 Task: Send an email with the signature Eduardo Lee with the subject 'Request for remote work' and the message 'Please let me know if you have any questions about the document.' from softage.1@softage.net to softage.3@softage.net and softage.4@softage.net with an attached document Brand_identity_guide.pdf
Action: Key pressed n
Screenshot: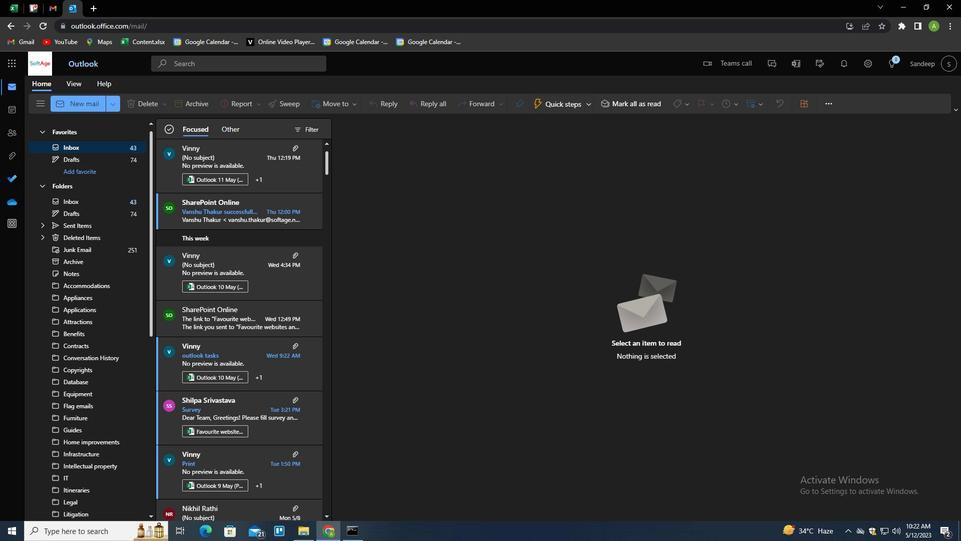 
Action: Mouse moved to (662, 106)
Screenshot: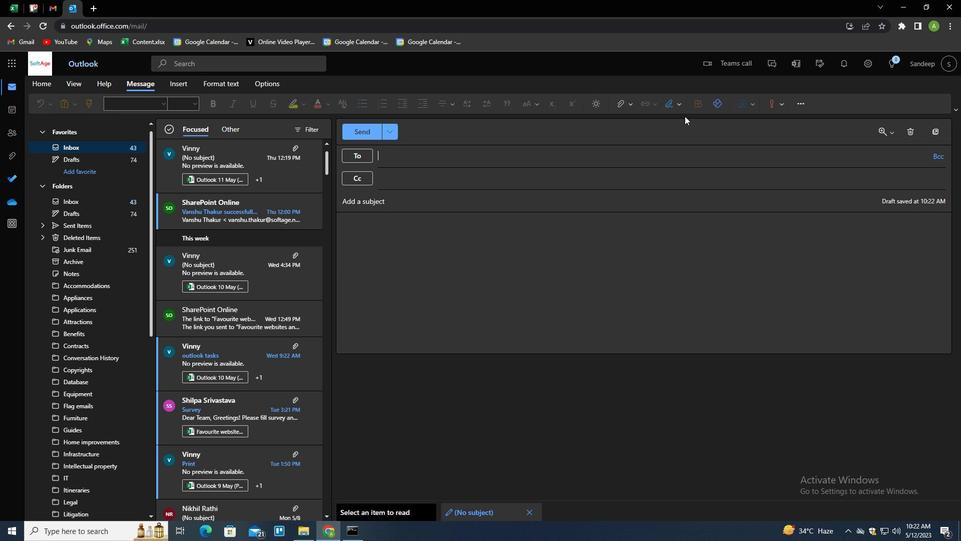 
Action: Mouse pressed left at (662, 106)
Screenshot: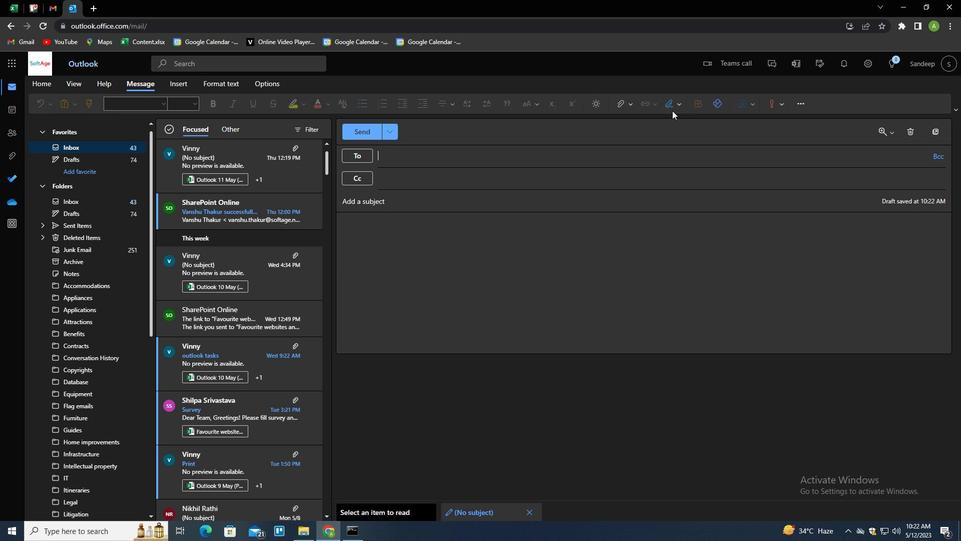 
Action: Mouse moved to (668, 123)
Screenshot: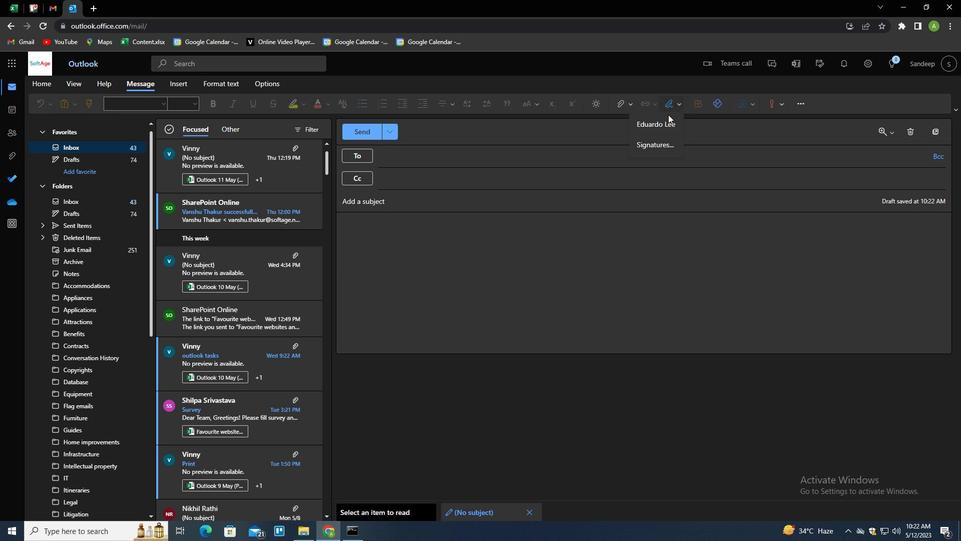 
Action: Mouse pressed left at (668, 123)
Screenshot: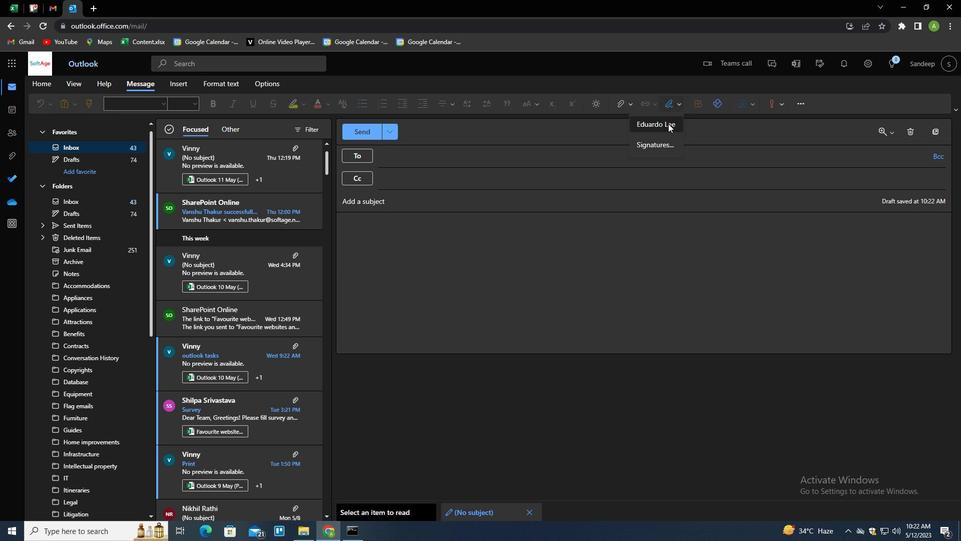
Action: Mouse moved to (443, 203)
Screenshot: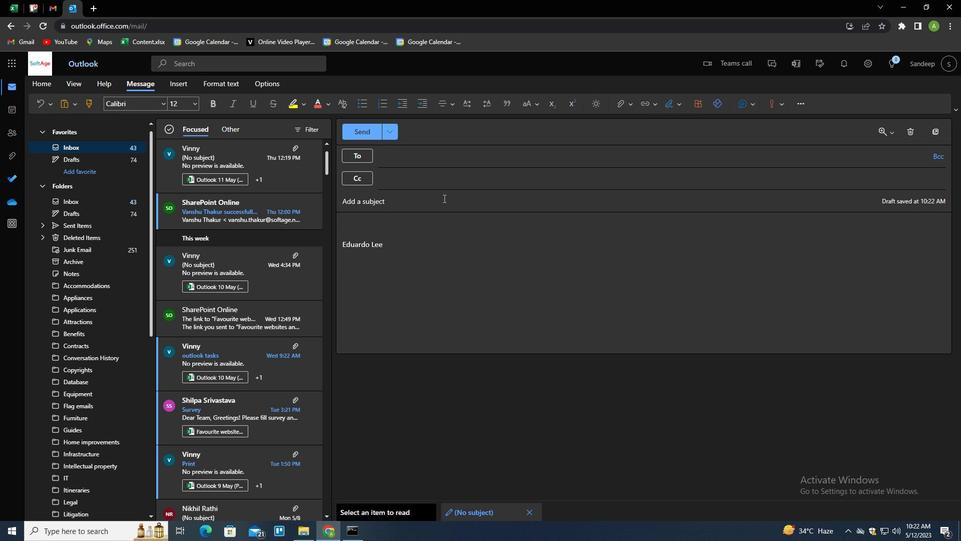
Action: Mouse pressed left at (443, 203)
Screenshot: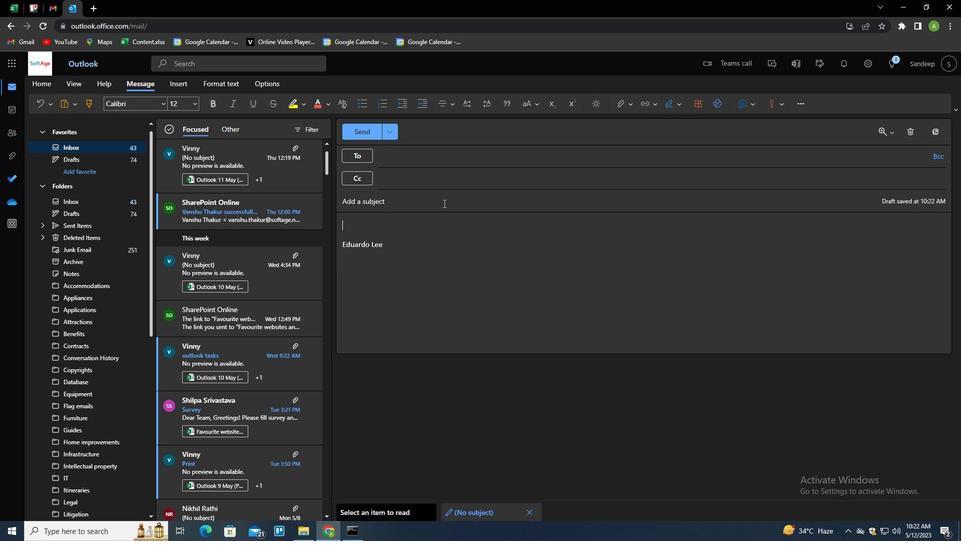 
Action: Key pressed <Key.shift>
Screenshot: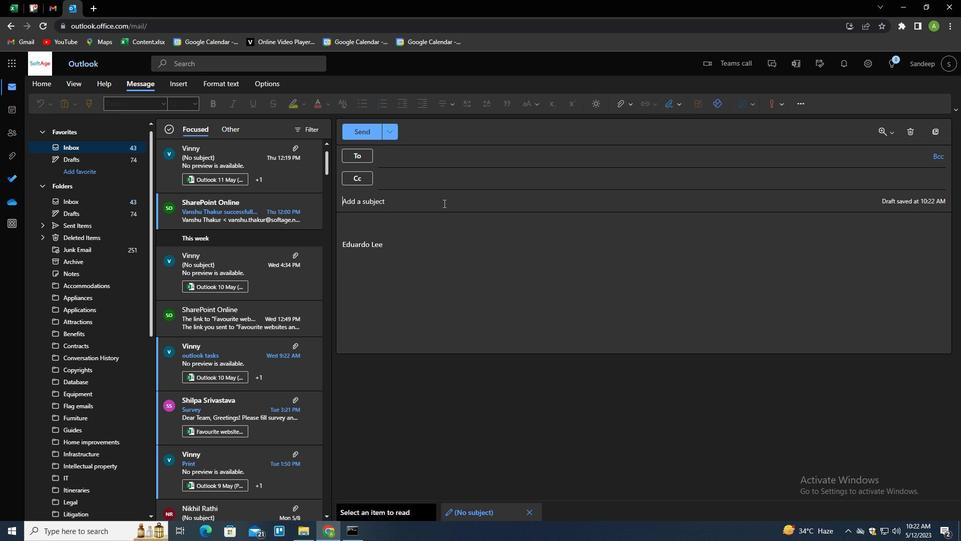 
Action: Mouse moved to (443, 203)
Screenshot: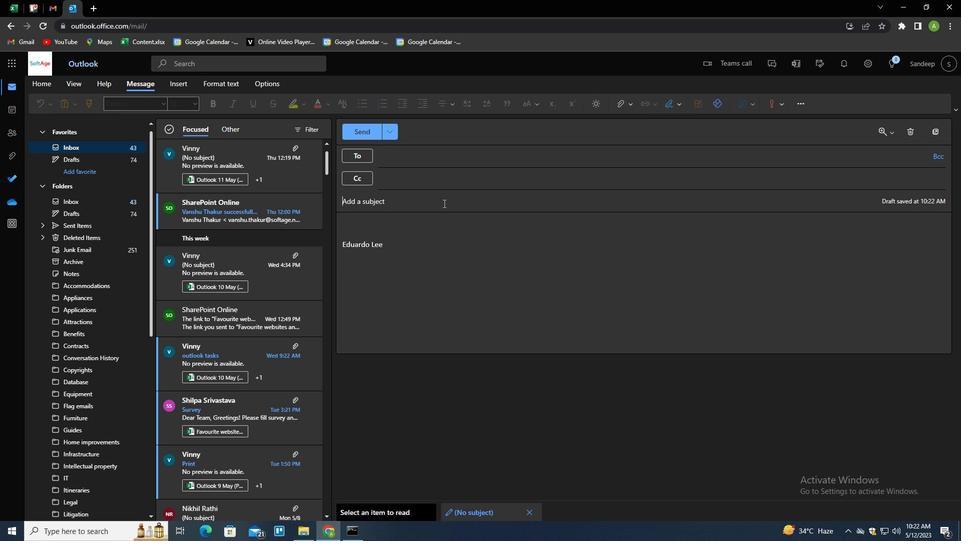 
Action: Key pressed <Key.shift><Key.shift><Key.shift><Key.shift>RE
Screenshot: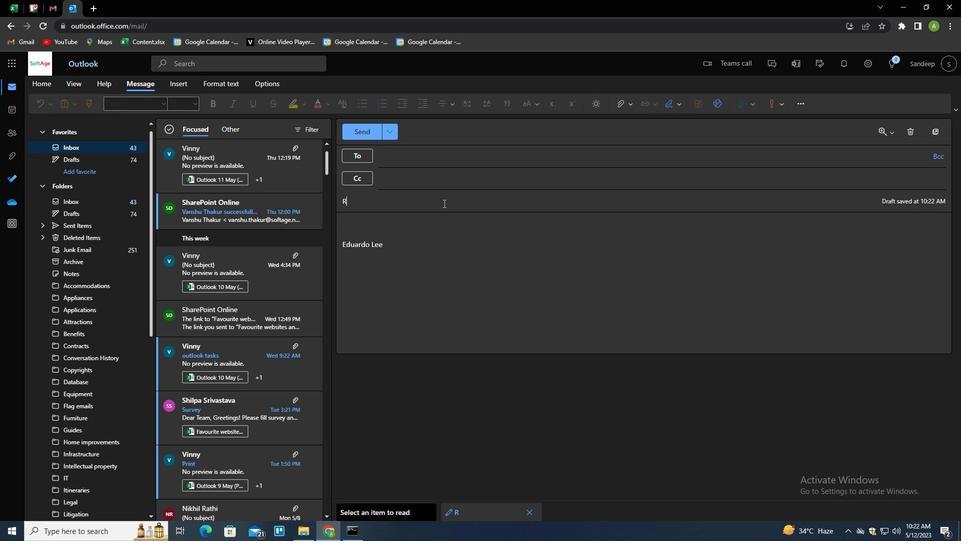 
Action: Mouse moved to (446, 205)
Screenshot: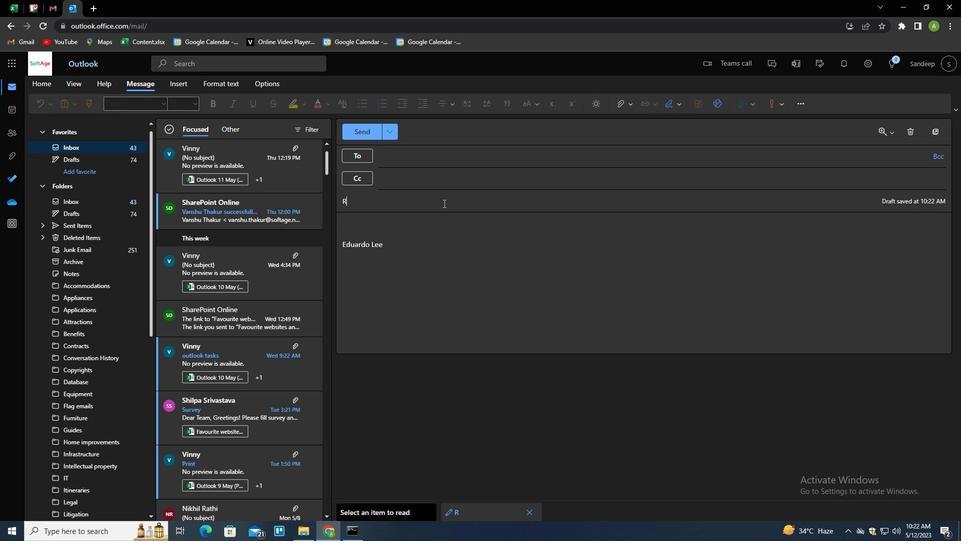 
Action: Key pressed QUST<Key.backspace><Key.backspace>EST<Key.space>FOR<Key.space>N<Key.backspace>REMOTE<Key.space>WORK
Screenshot: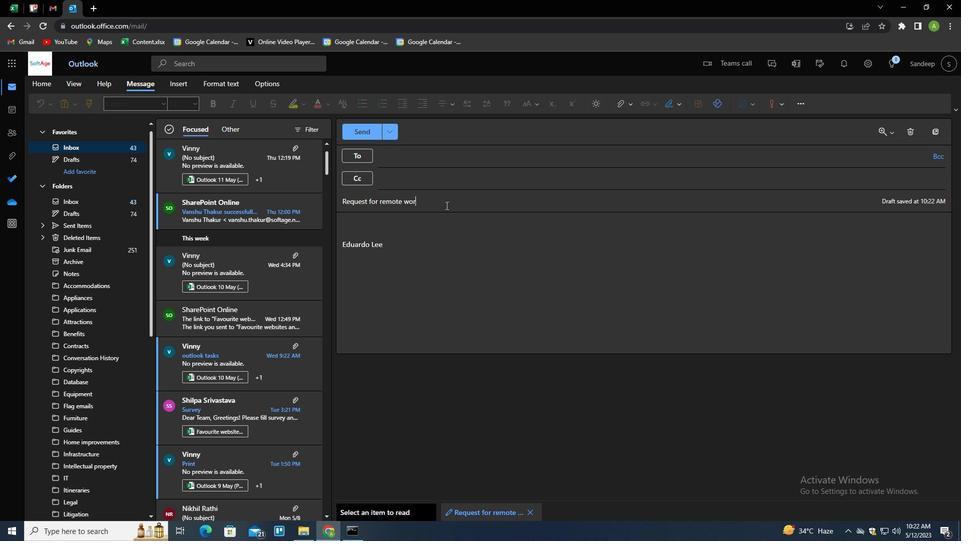 
Action: Mouse moved to (419, 243)
Screenshot: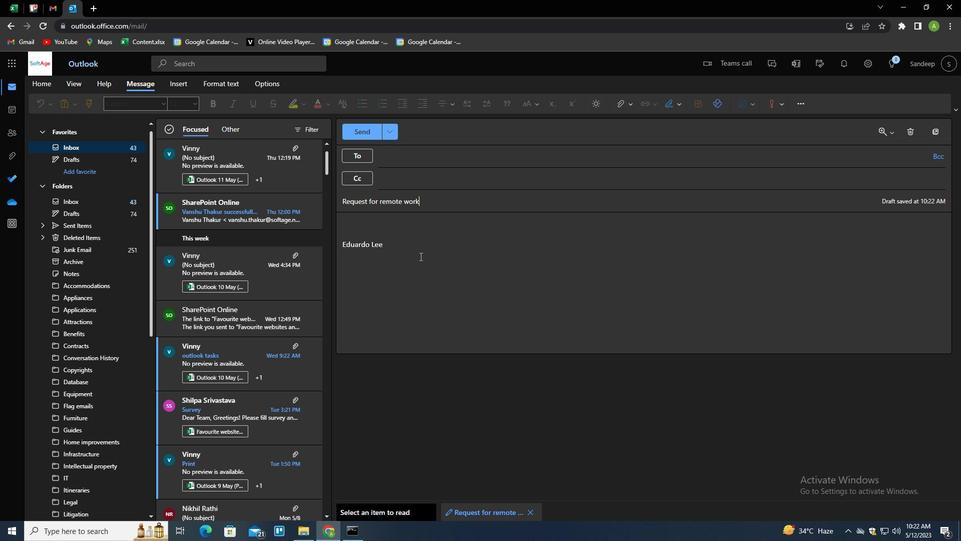 
Action: Mouse pressed left at (419, 243)
Screenshot: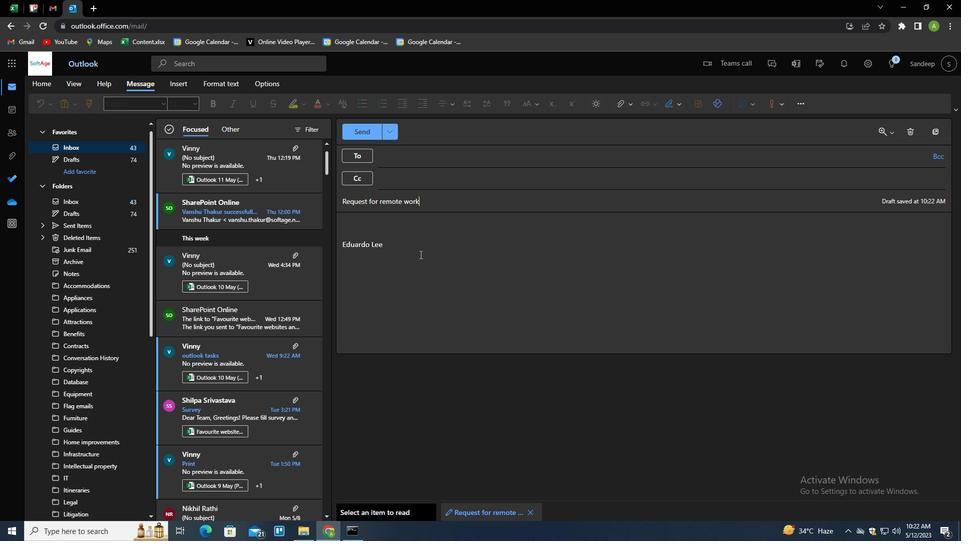 
Action: Mouse moved to (440, 195)
Screenshot: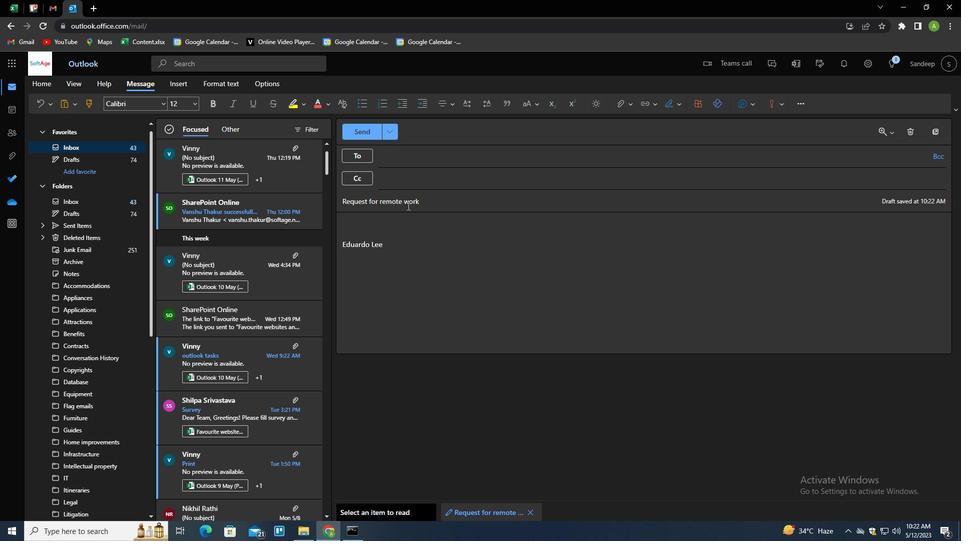 
Action: Mouse pressed left at (440, 195)
Screenshot: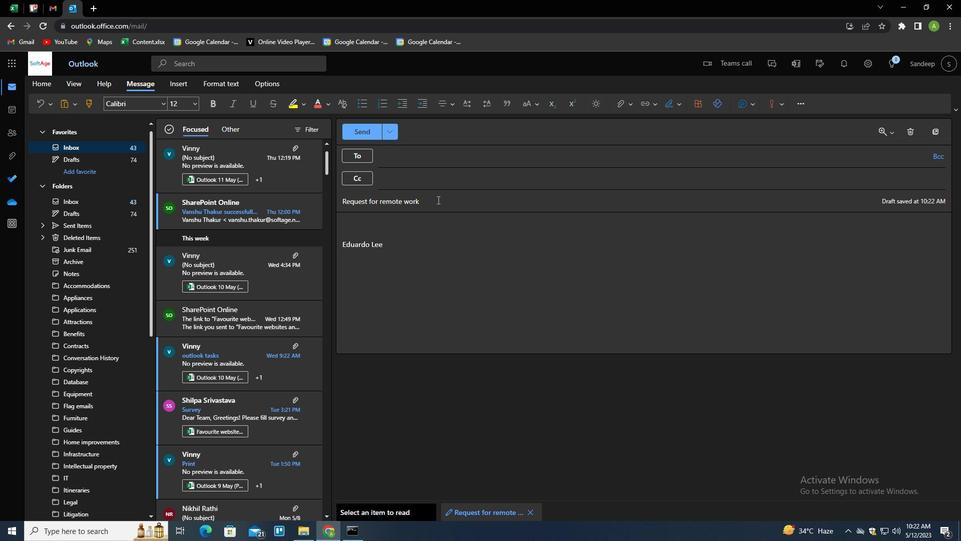 
Action: Mouse moved to (440, 198)
Screenshot: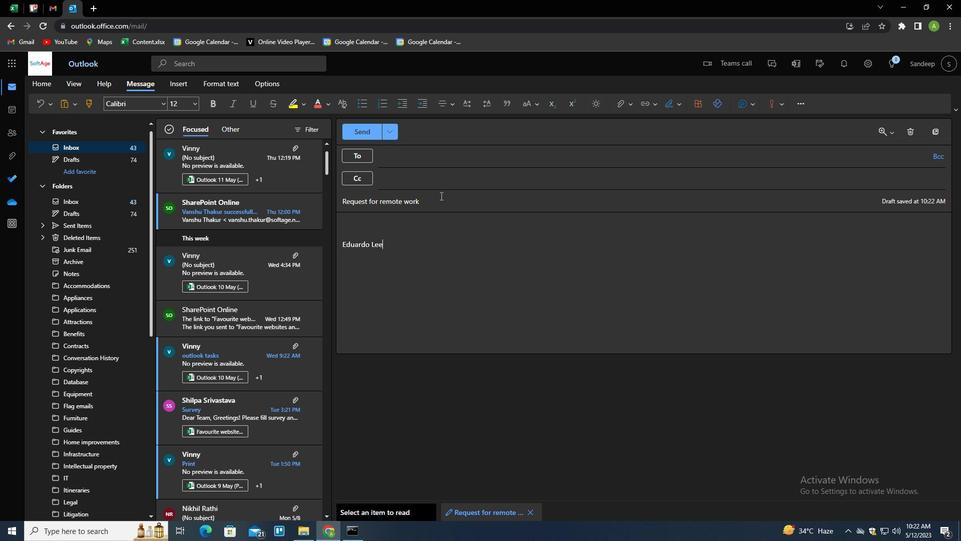 
Action: Key pressed <Key.tab><Key.shift_r><Key.enter><Key.shift>L<Key.backspace><Key.shift><Key.shift><Key.shift><Key.shift><Key.shift><Key.shift><Key.shift><Key.shift><Key.shift><Key.shift><Key.shift><Key.shift><Key.shift><Key.shift><Key.shift><Key.shift><Key.shift><Key.shift><Key.shift><Key.shift><Key.shift><Key.shift><Key.shift><Key.shift><Key.shift><Key.shift><Key.shift><Key.shift>PLEASE<Key.space>LET<Key.space>ME<Key.space>KNOW<Key.space>IF<Key.space>YOU<Key.space>GA<Key.backspace><Key.backspace>HAVE<Key.space>ANY<Key.space>QUESTION<Key.space>.<Key.backspace><Key.backspace><Key.shift_r><Key.enter>
Screenshot: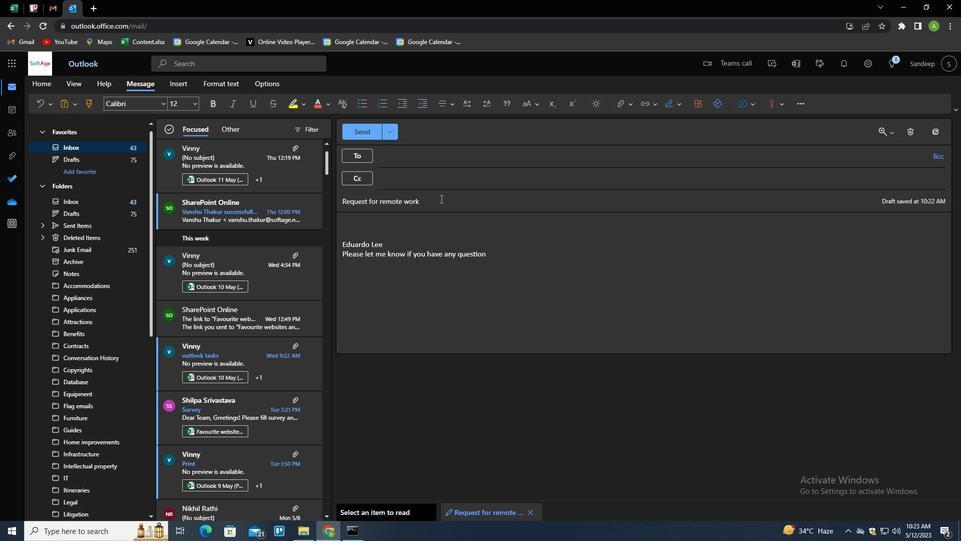 
Action: Mouse moved to (439, 157)
Screenshot: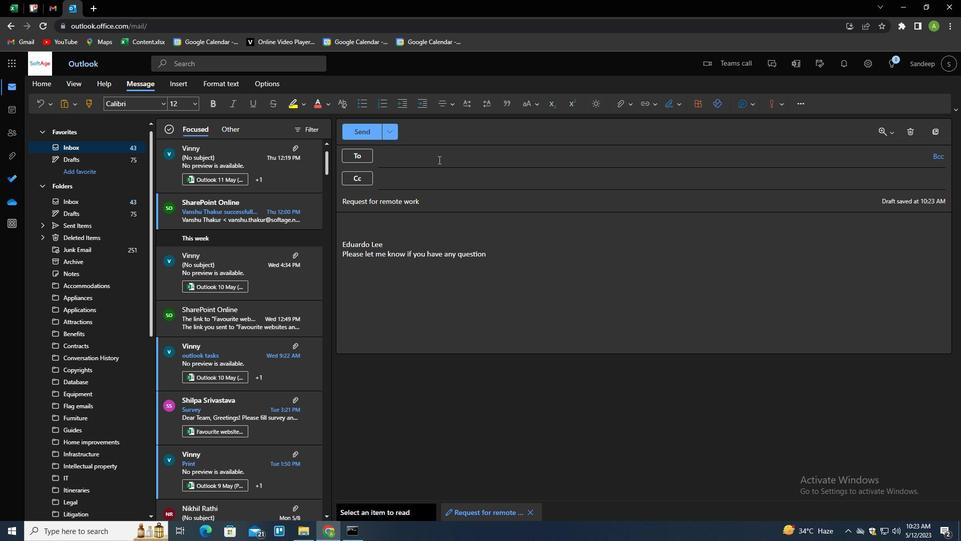 
Action: Mouse pressed left at (439, 157)
Screenshot: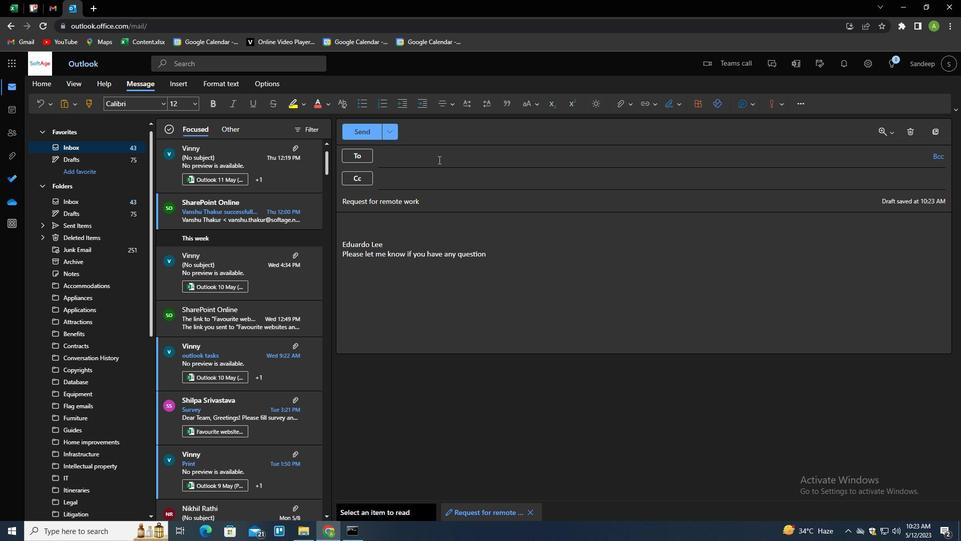 
Action: Mouse moved to (439, 157)
Screenshot: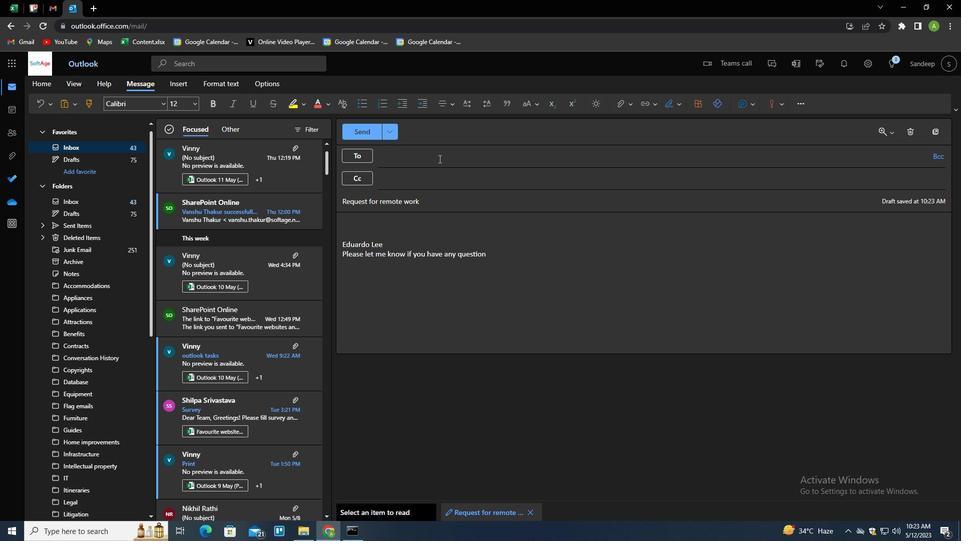 
Action: Key pressed SOFTAGE.3<Key.shift>@S<Key.backspace>SOFTAGE.NET<Key.enter>SOFTAGE.4<Key.shift>@SOFTAGE.E<Key.backspace>NET<Key.enter>
Screenshot: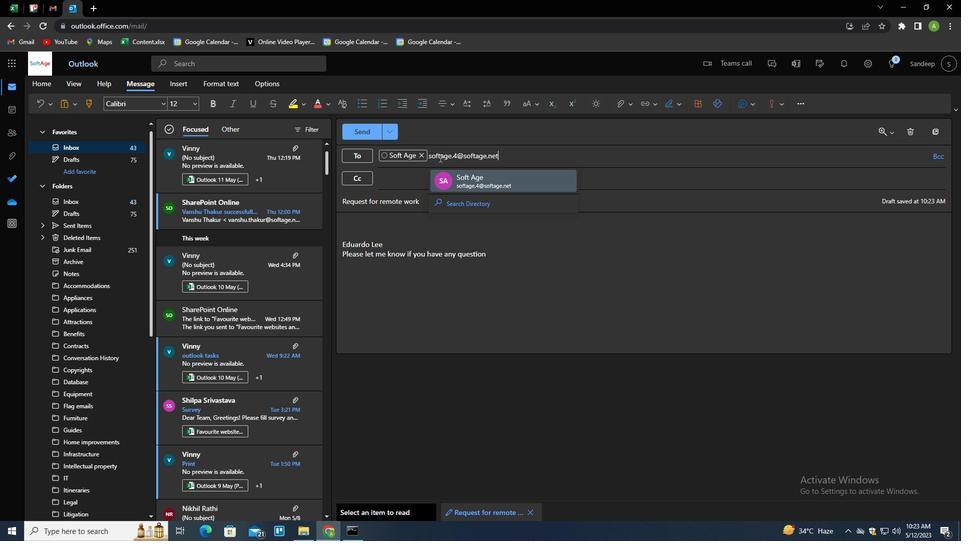 
Action: Mouse moved to (668, 102)
Screenshot: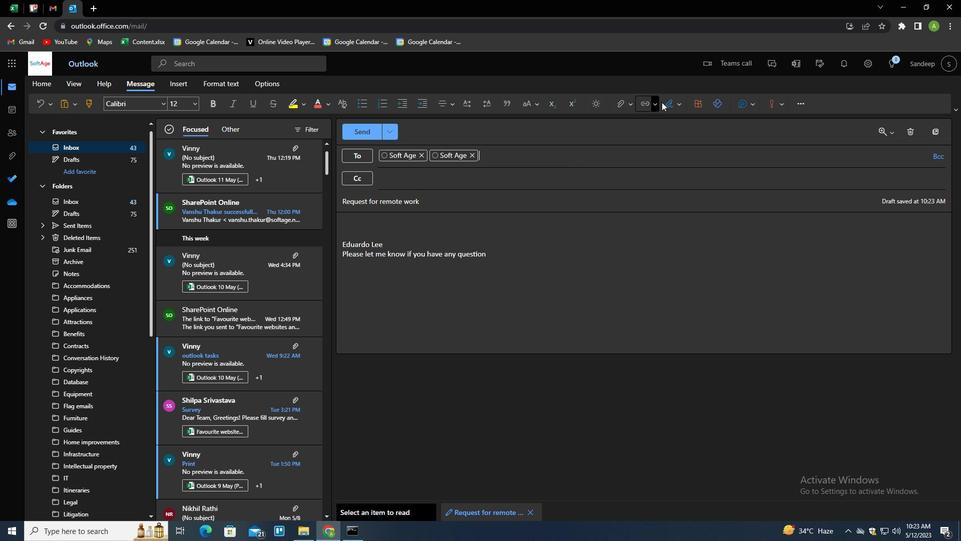 
Action: Mouse pressed left at (668, 102)
Screenshot: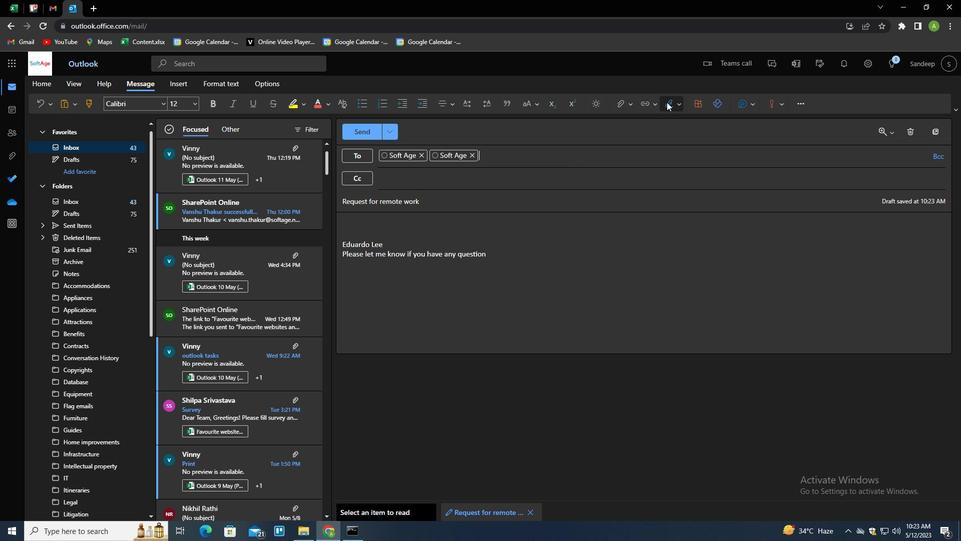 
Action: Mouse moved to (622, 103)
Screenshot: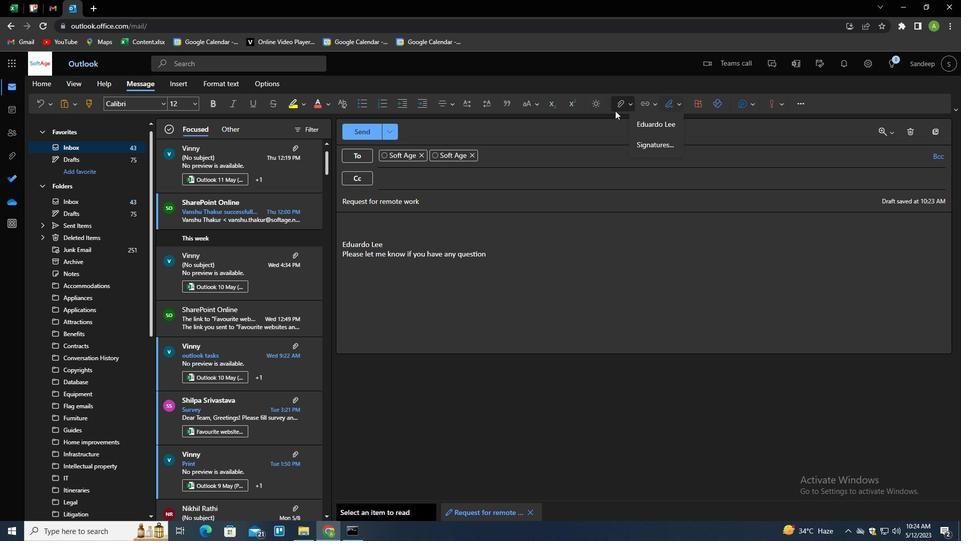 
Action: Mouse pressed left at (622, 103)
Screenshot: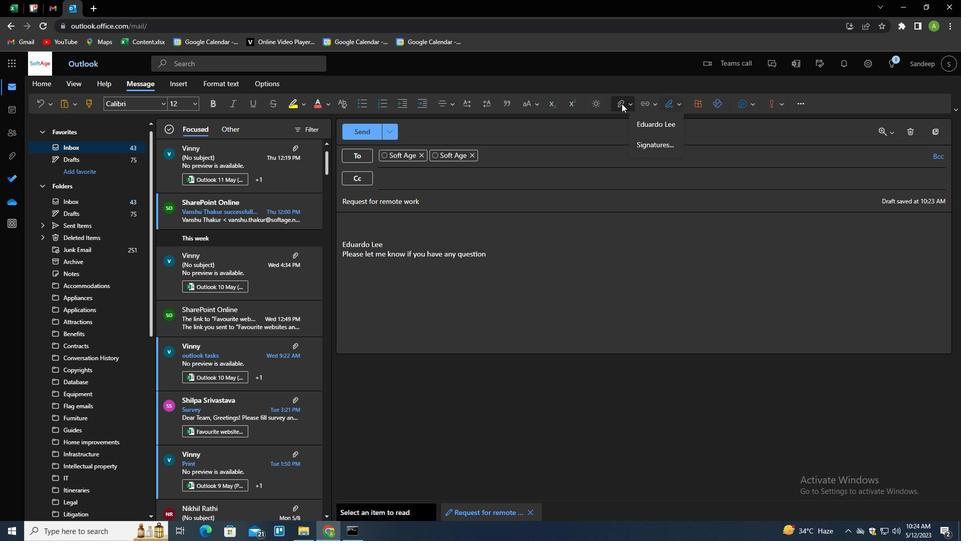 
Action: Mouse moved to (601, 127)
Screenshot: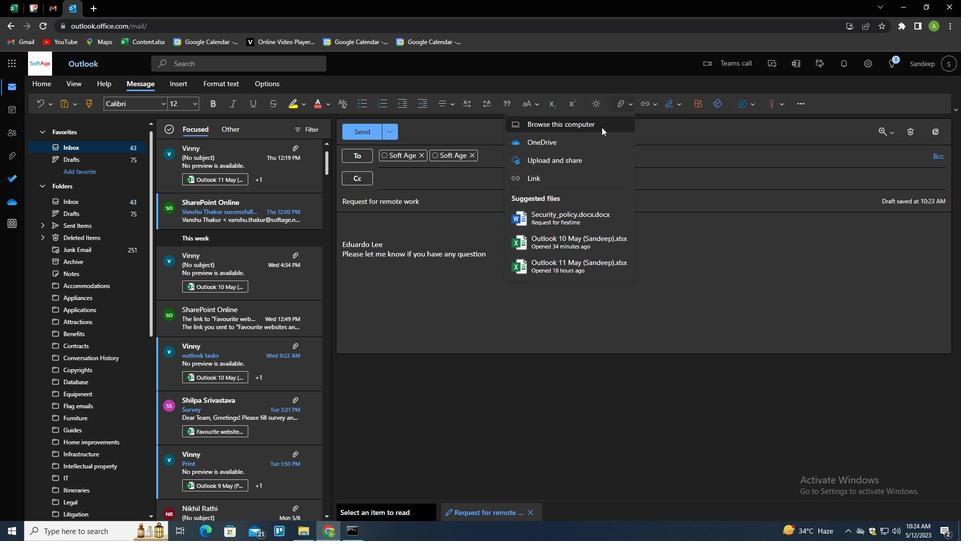 
Action: Mouse pressed left at (601, 127)
Screenshot: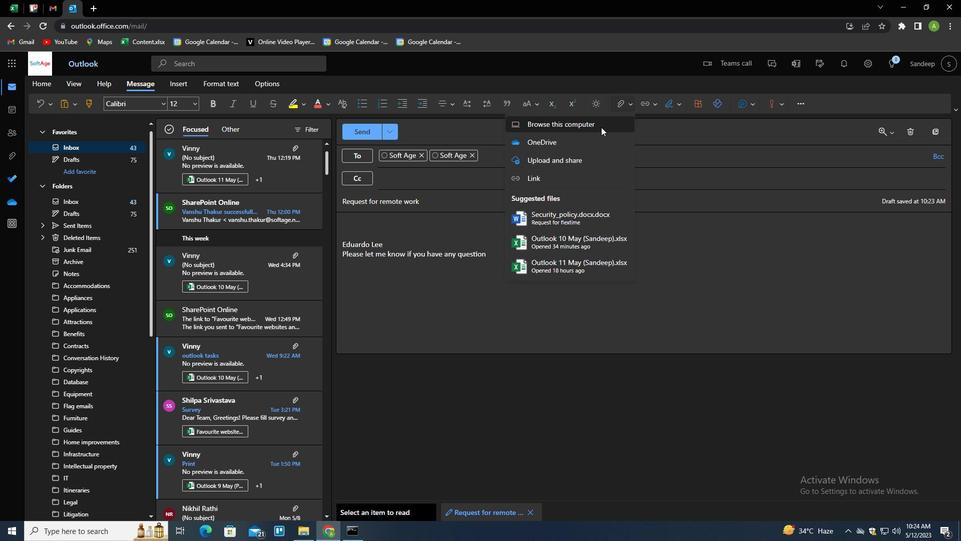 
Action: Mouse moved to (169, 138)
Screenshot: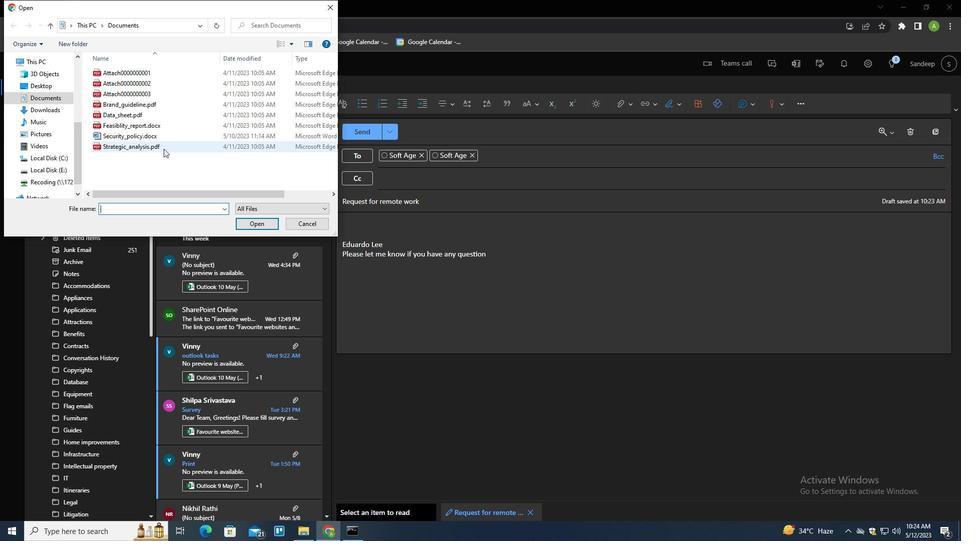 
Action: Mouse pressed left at (169, 138)
Screenshot: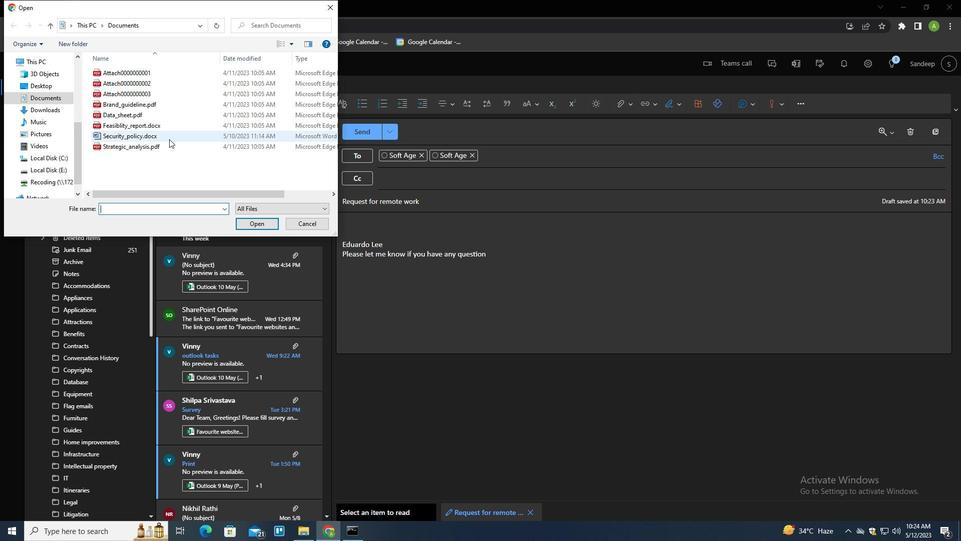 
Action: Key pressed <Key.f2><Key.shift>PARTNERSHIP<Key.shift>_CONTRACT.DOCX<Key.enter>
Screenshot: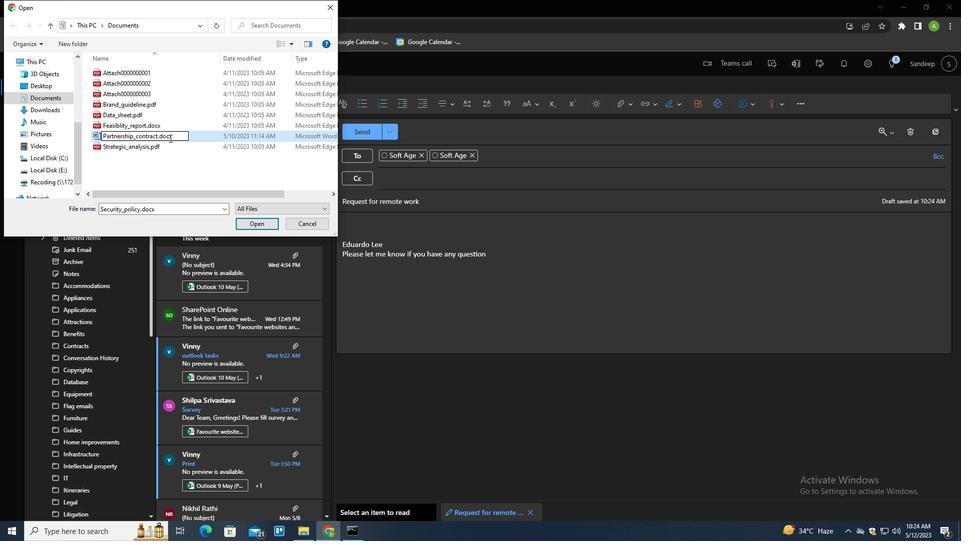 
Action: Mouse pressed left at (169, 138)
Screenshot: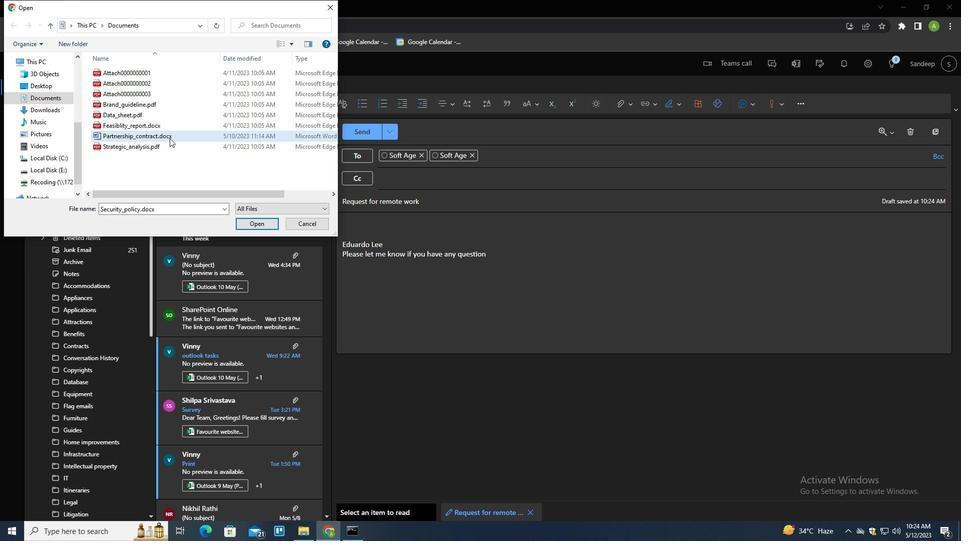 
Action: Mouse moved to (264, 219)
Screenshot: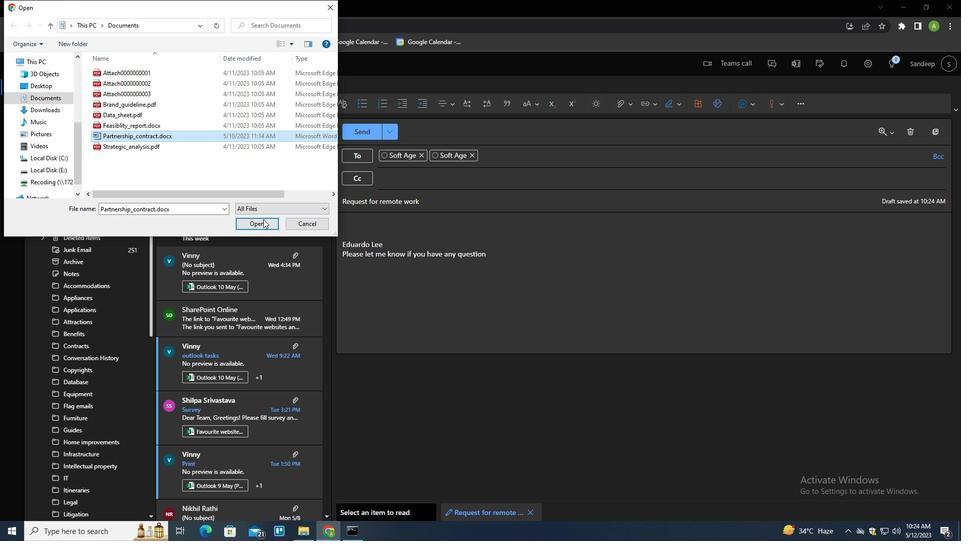 
Action: Mouse pressed left at (264, 219)
Screenshot: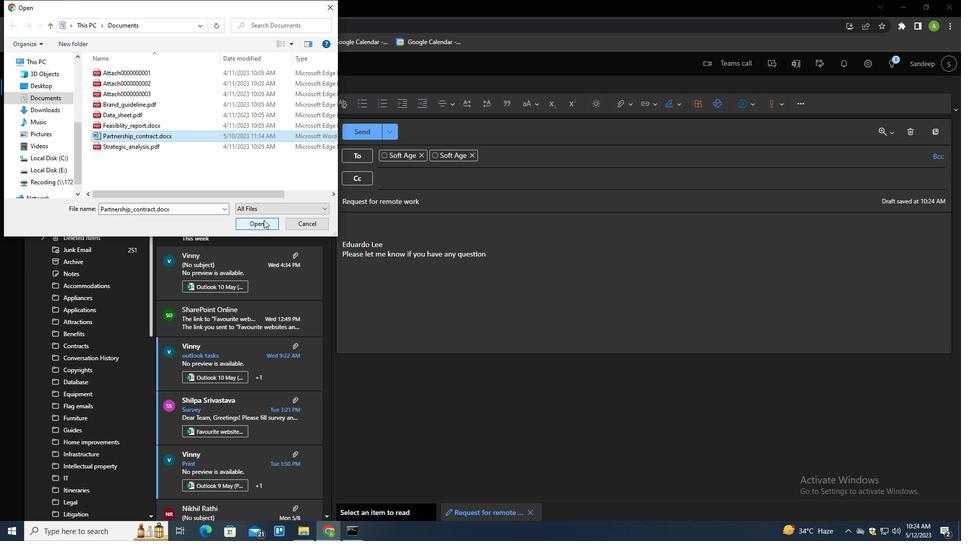 
Action: Mouse moved to (367, 137)
Screenshot: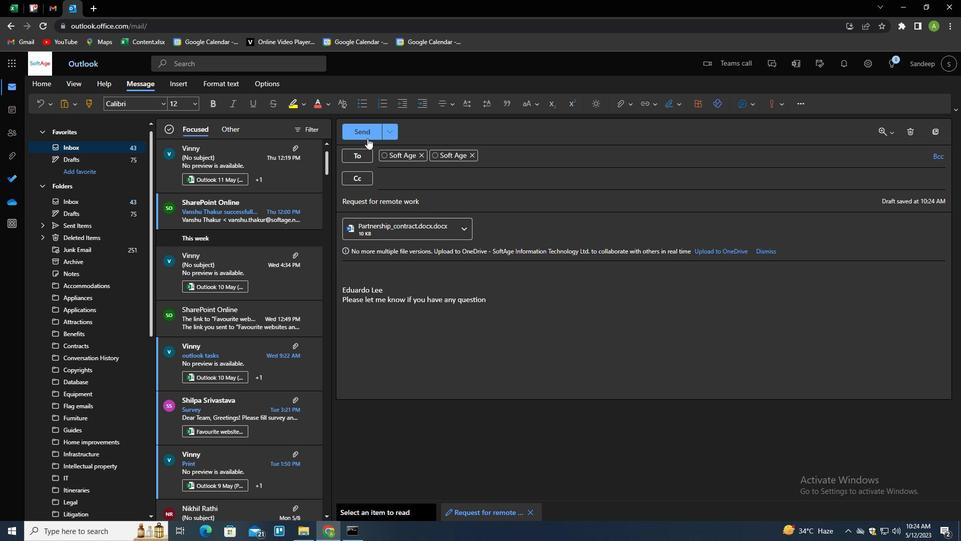 
Action: Mouse pressed left at (367, 137)
Screenshot: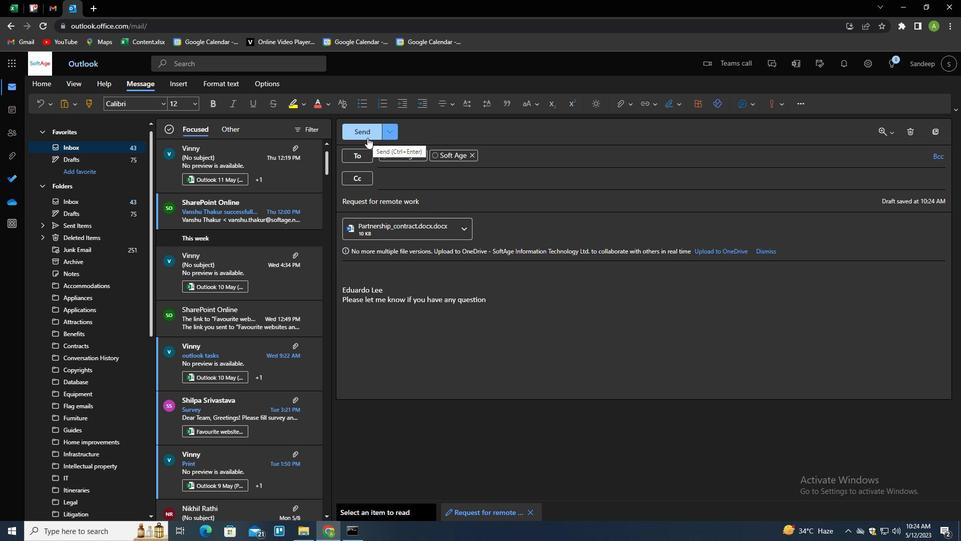 
Action: Mouse moved to (414, 229)
Screenshot: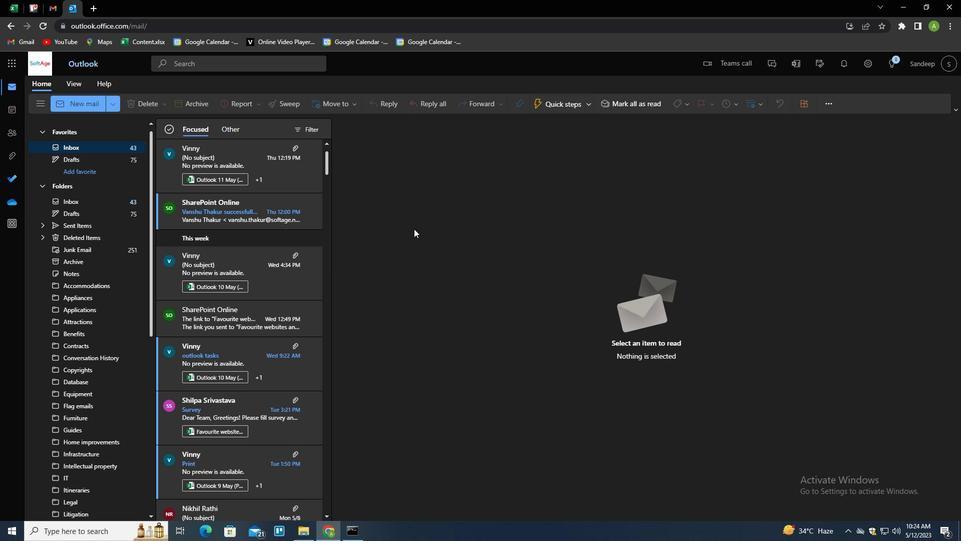 
